 Task: Sort the products in the category "Pesto" by unit price (high first).
Action: Mouse moved to (274, 119)
Screenshot: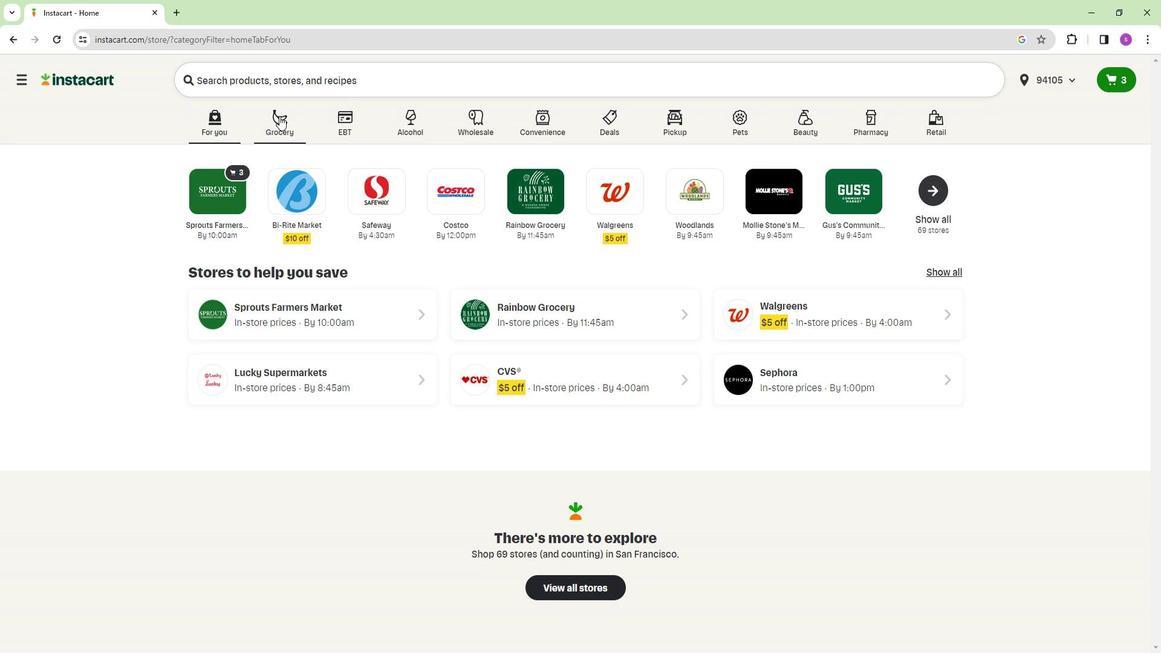 
Action: Mouse pressed left at (274, 119)
Screenshot: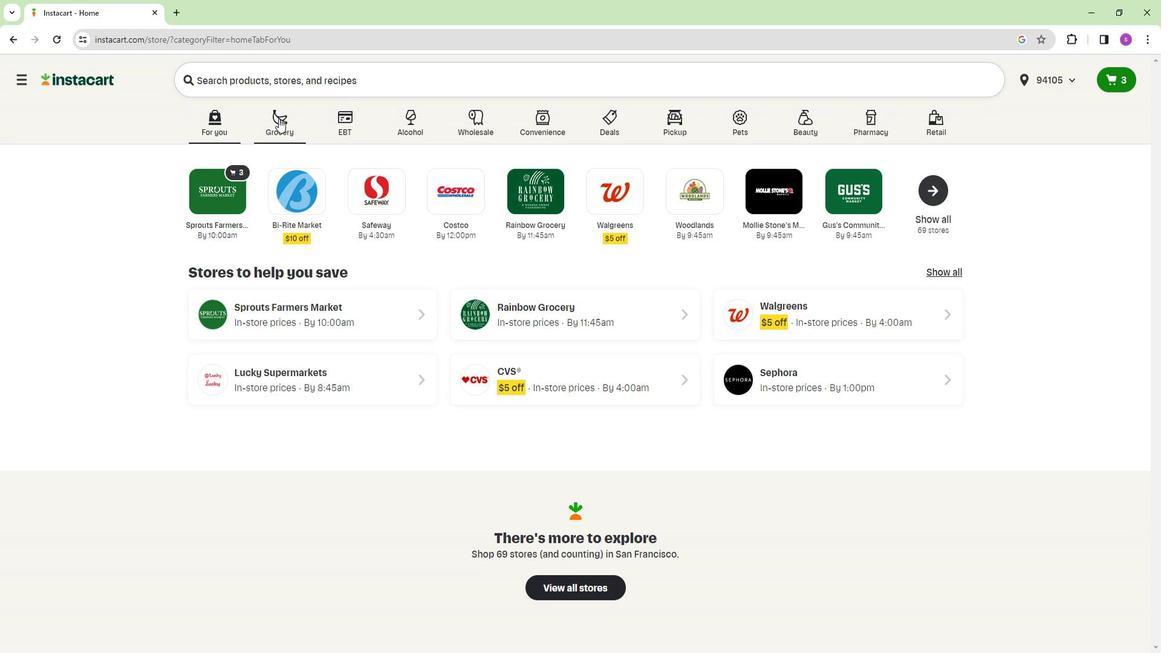 
Action: Mouse moved to (212, 200)
Screenshot: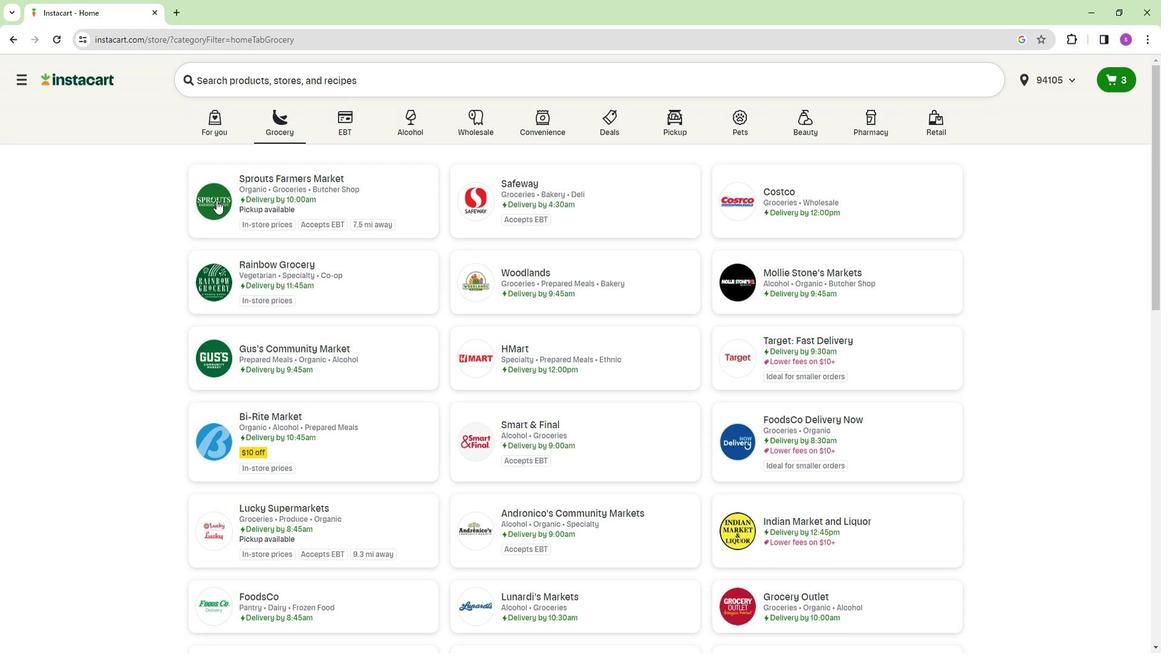 
Action: Mouse pressed left at (212, 200)
Screenshot: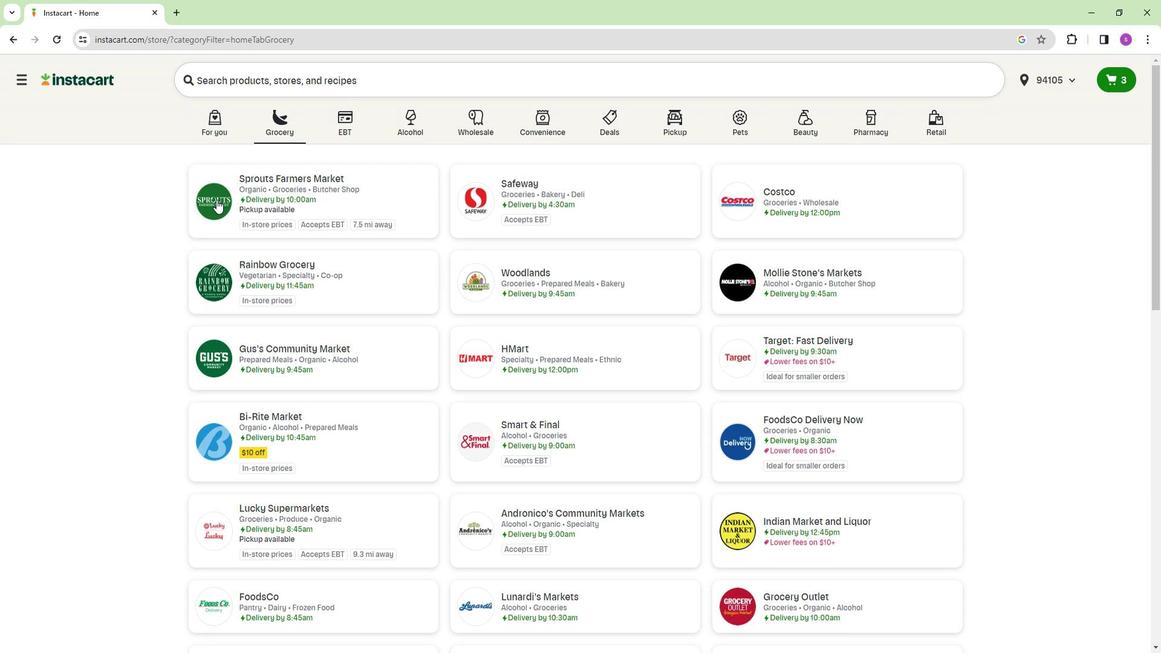 
Action: Mouse moved to (117, 454)
Screenshot: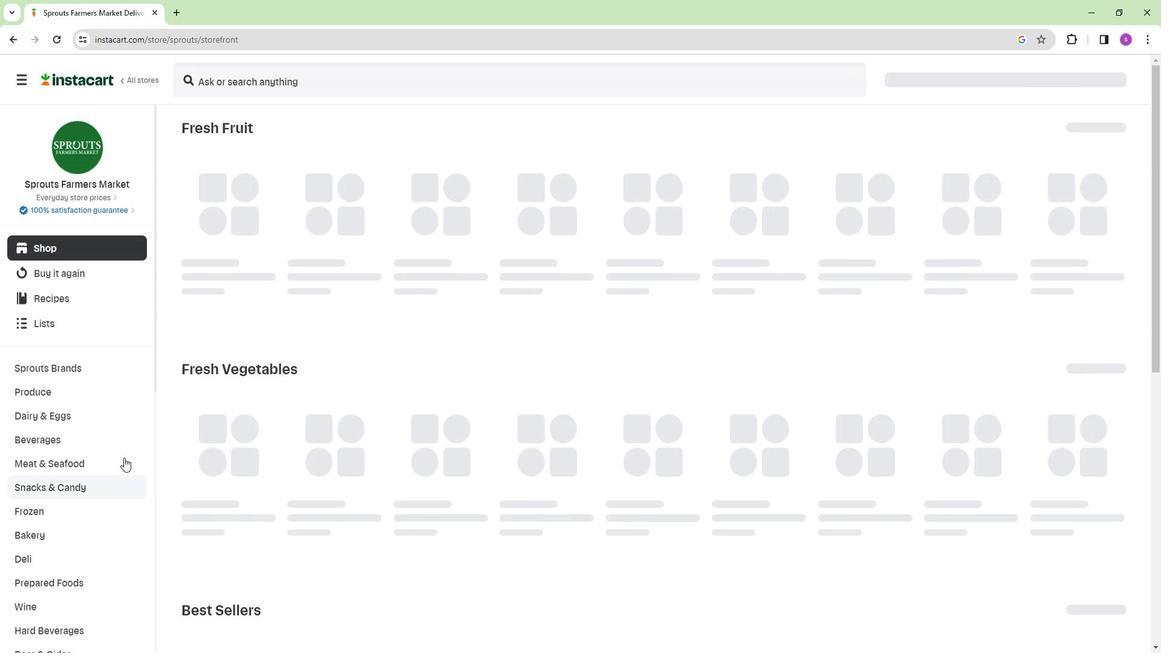 
Action: Mouse scrolled (117, 454) with delta (0, 0)
Screenshot: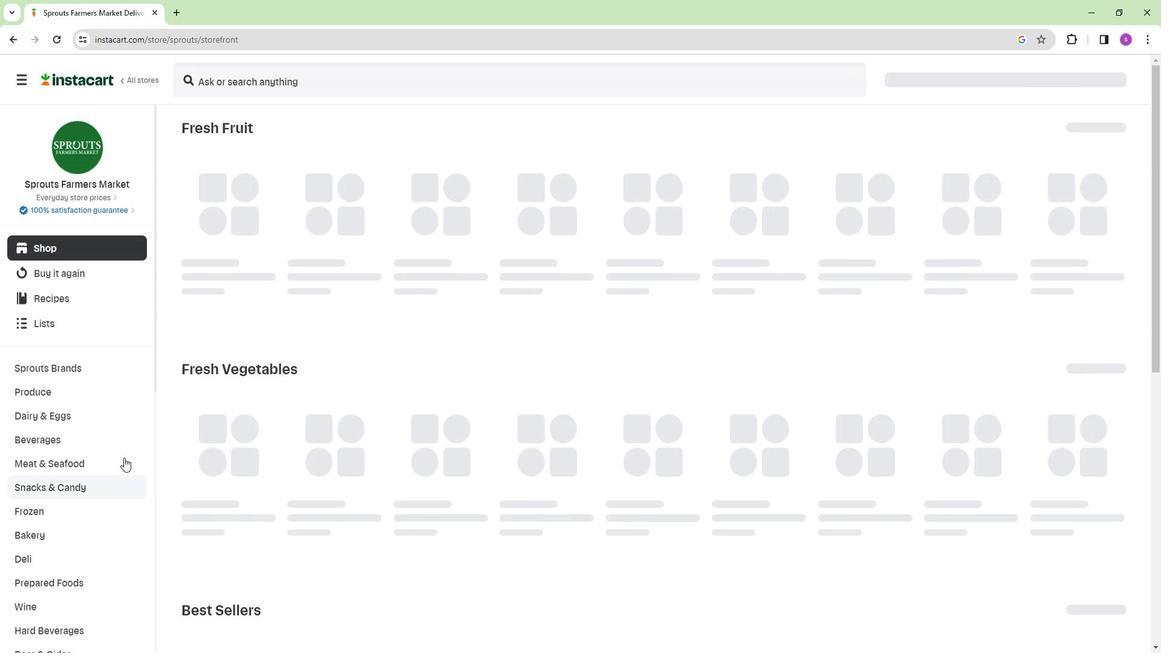 
Action: Mouse moved to (116, 448)
Screenshot: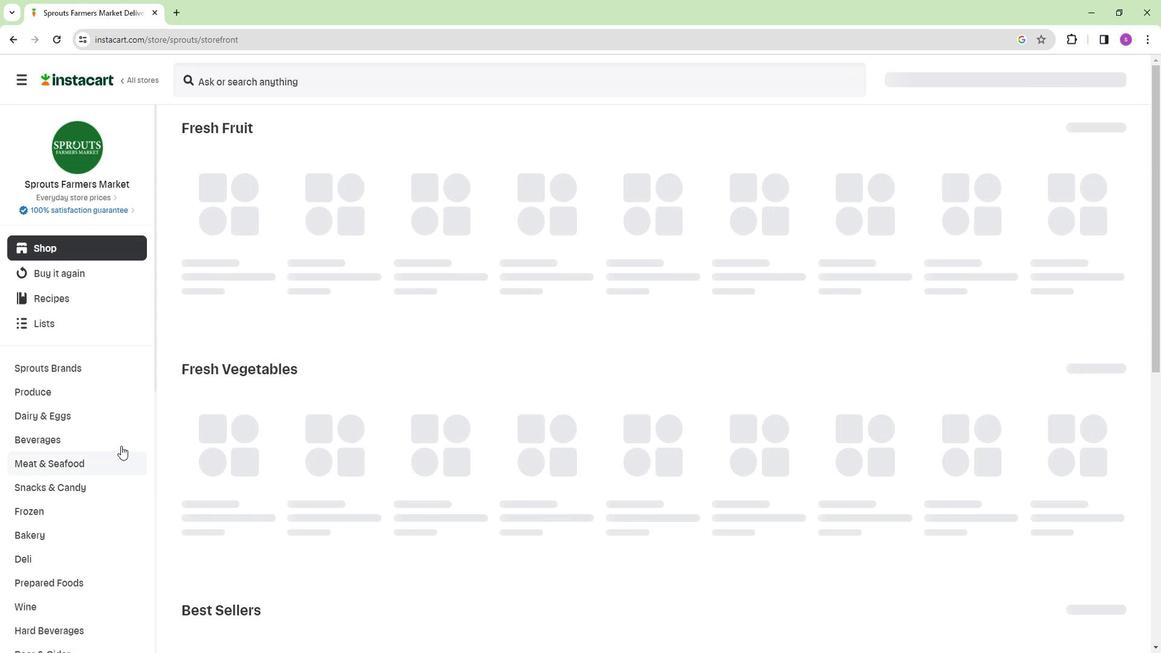 
Action: Mouse scrolled (116, 447) with delta (0, 0)
Screenshot: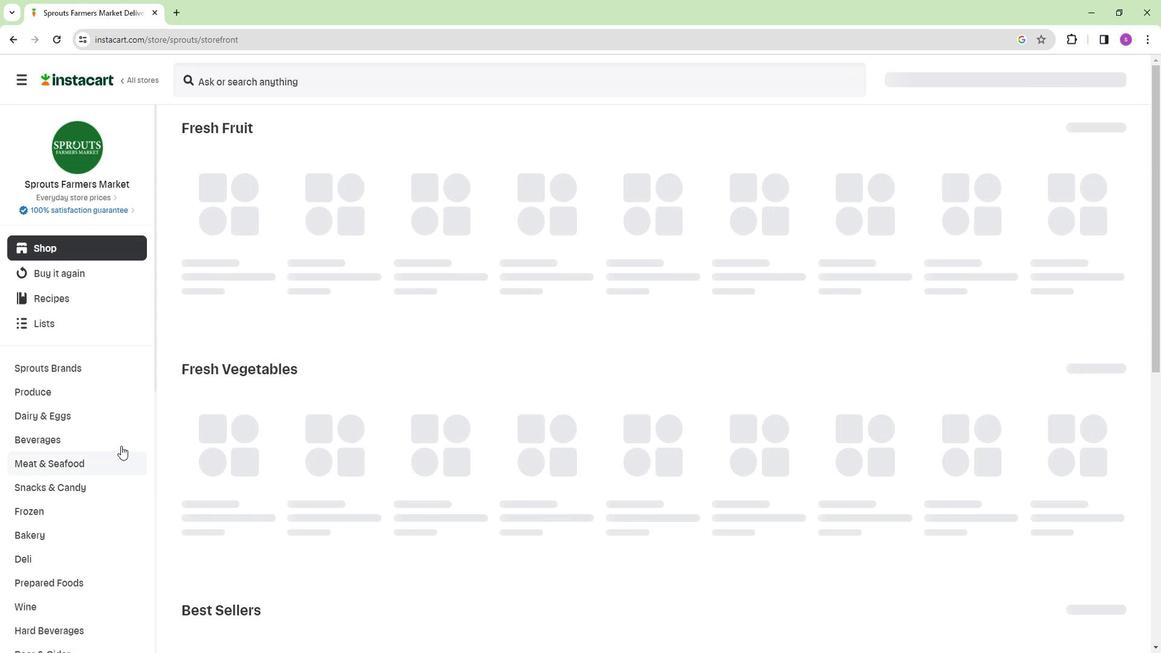 
Action: Mouse moved to (112, 410)
Screenshot: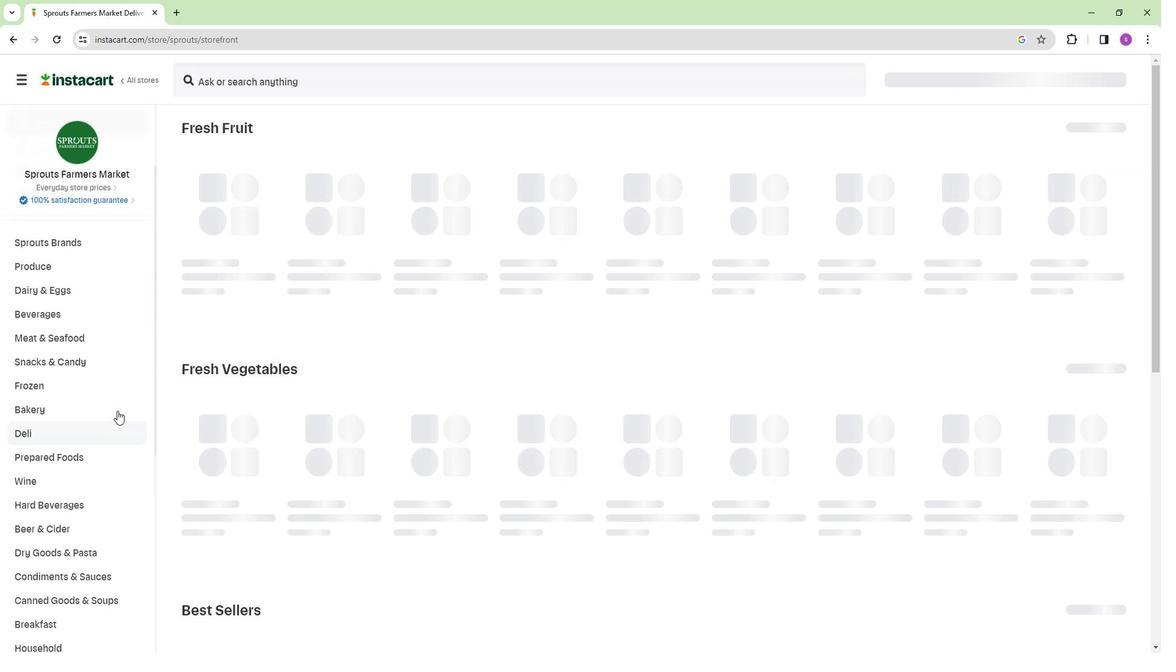 
Action: Mouse scrolled (112, 408) with delta (0, -1)
Screenshot: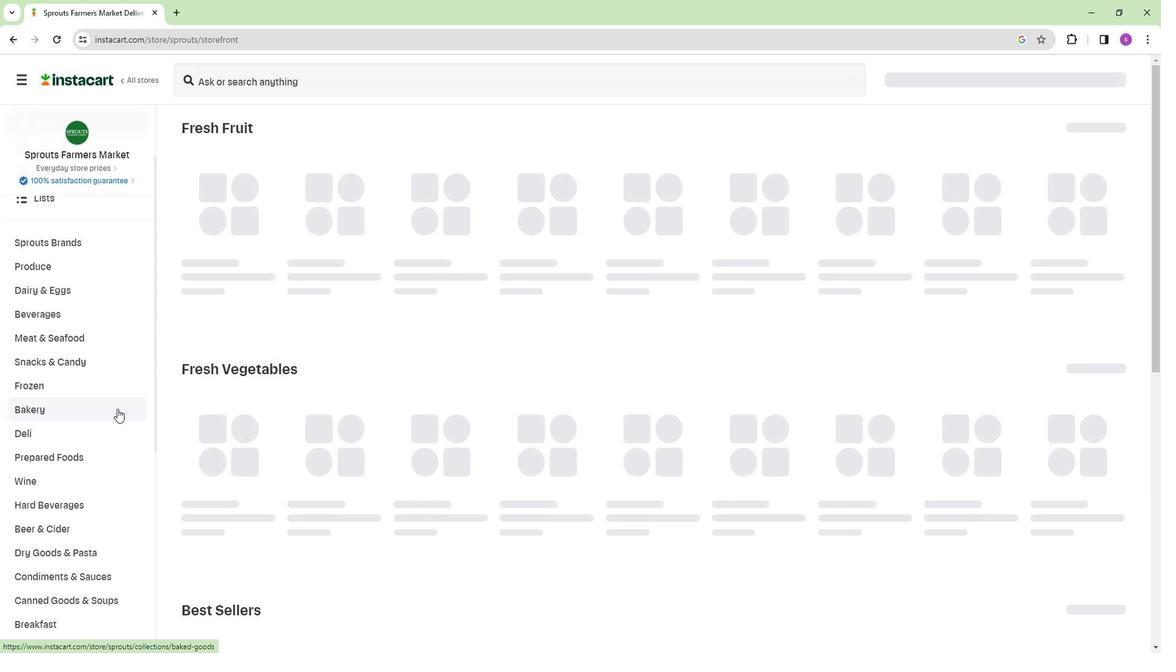 
Action: Mouse moved to (111, 488)
Screenshot: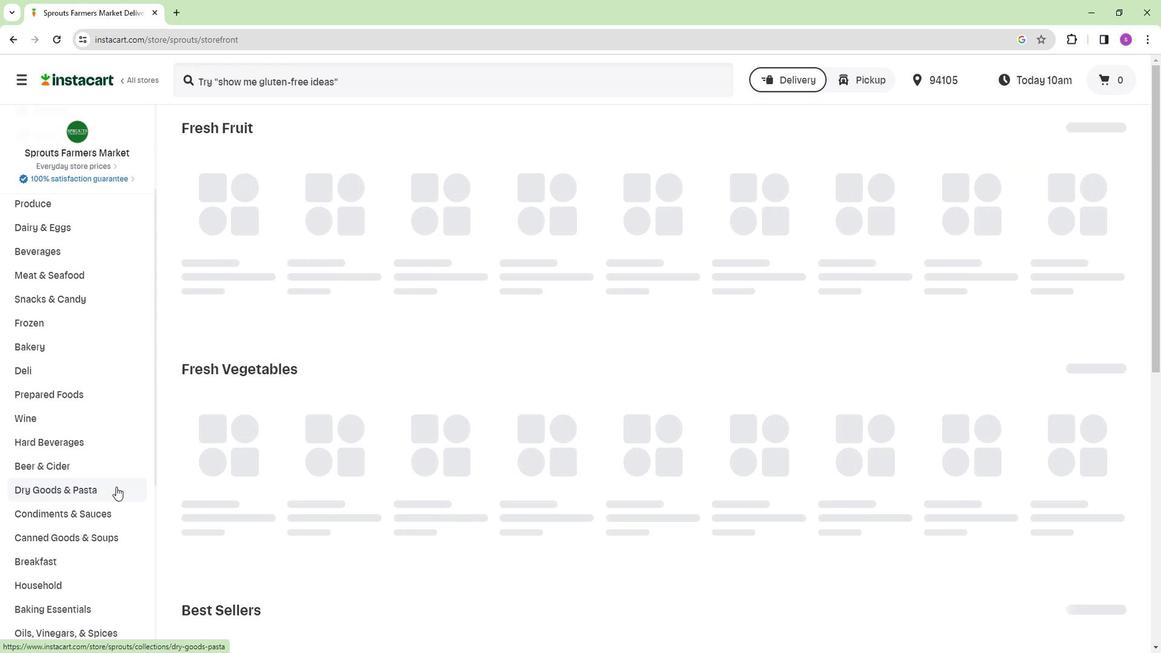 
Action: Mouse pressed left at (111, 488)
Screenshot: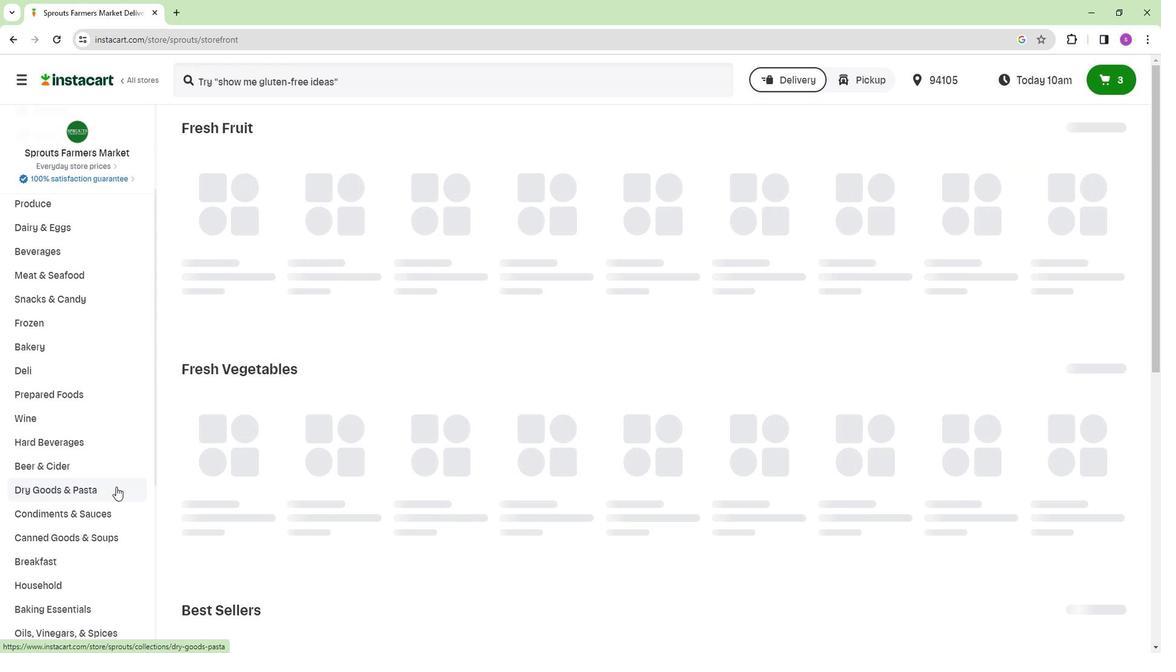 
Action: Mouse moved to (700, 158)
Screenshot: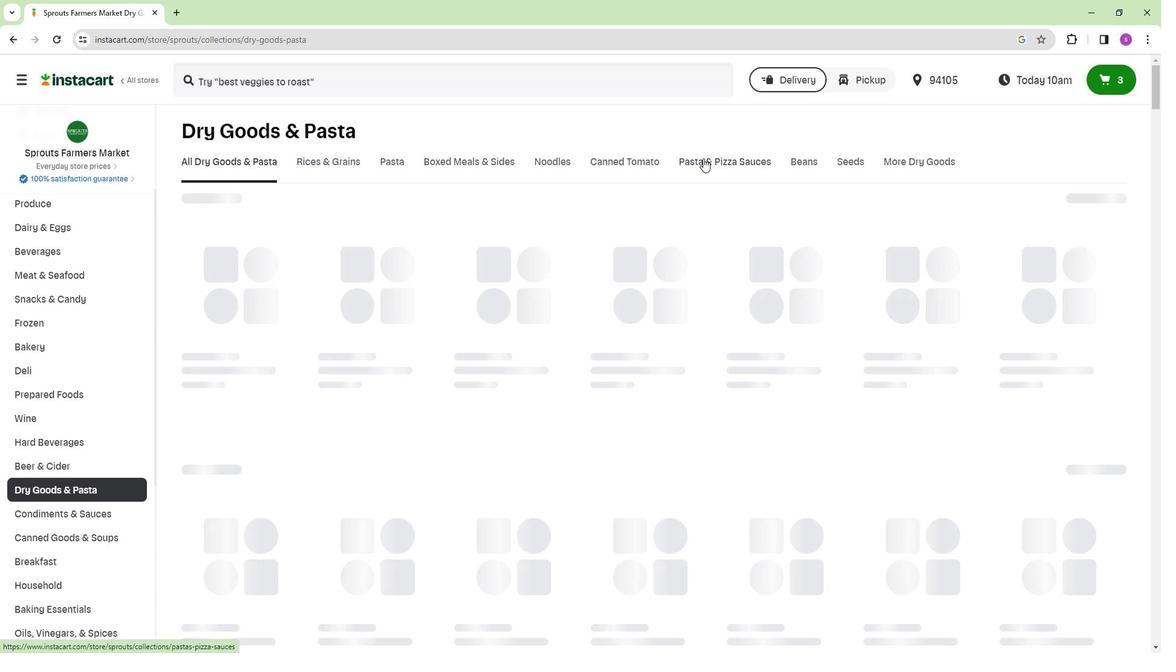 
Action: Mouse pressed left at (700, 158)
Screenshot: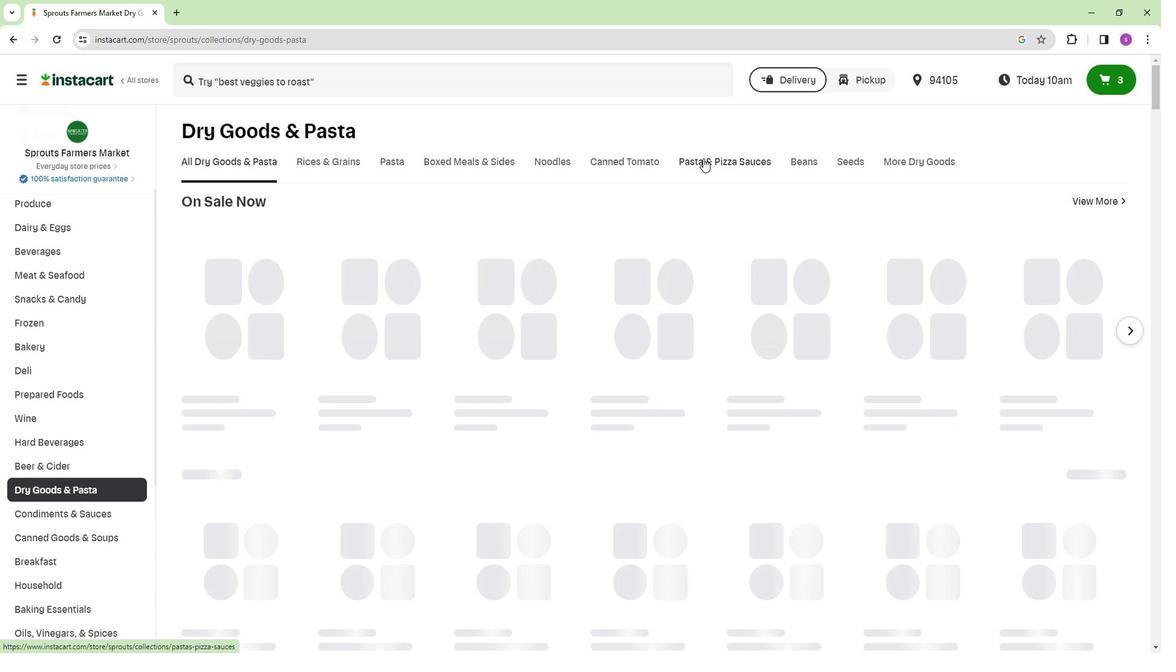 
Action: Mouse moved to (514, 219)
Screenshot: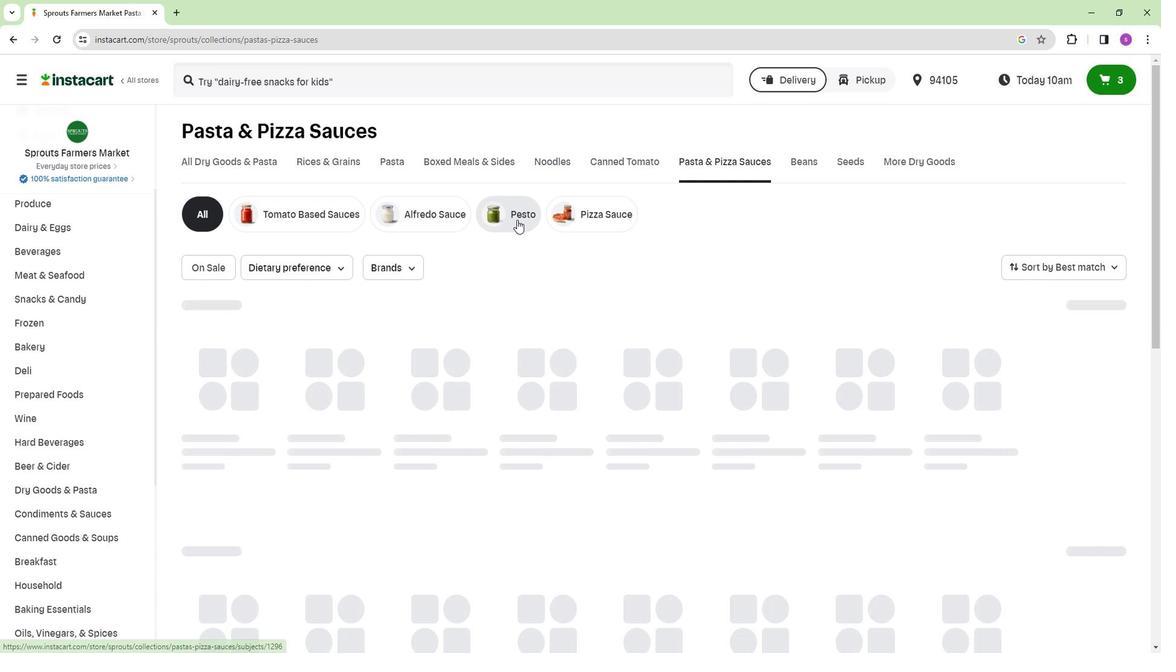 
Action: Mouse pressed left at (514, 219)
Screenshot: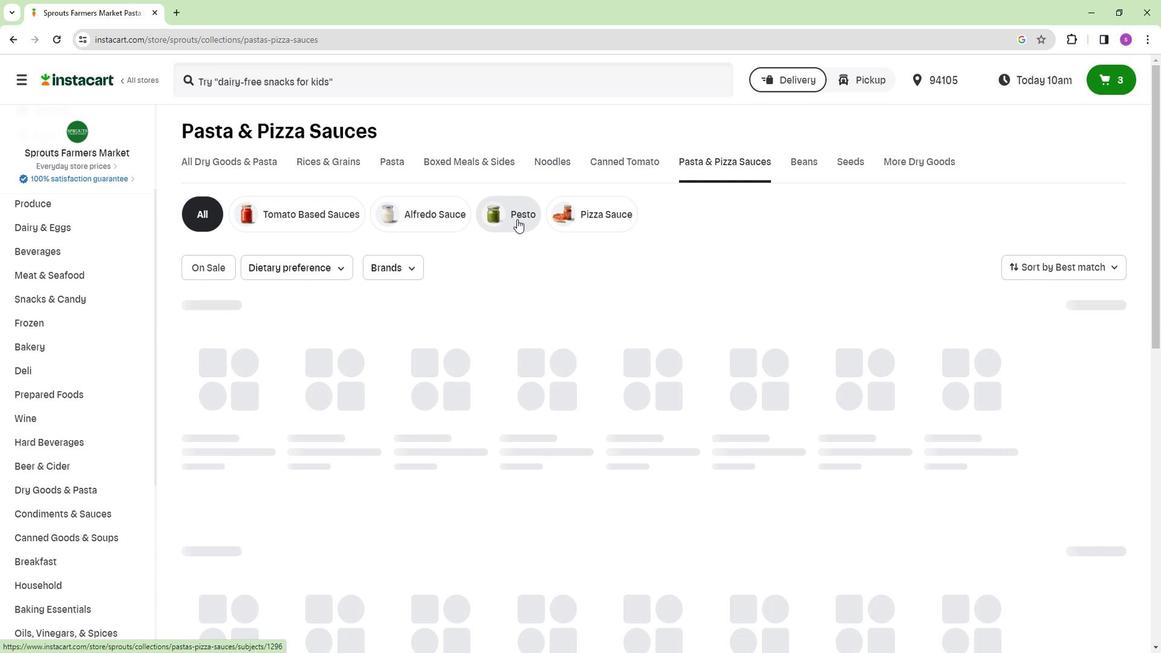 
Action: Mouse moved to (1113, 267)
Screenshot: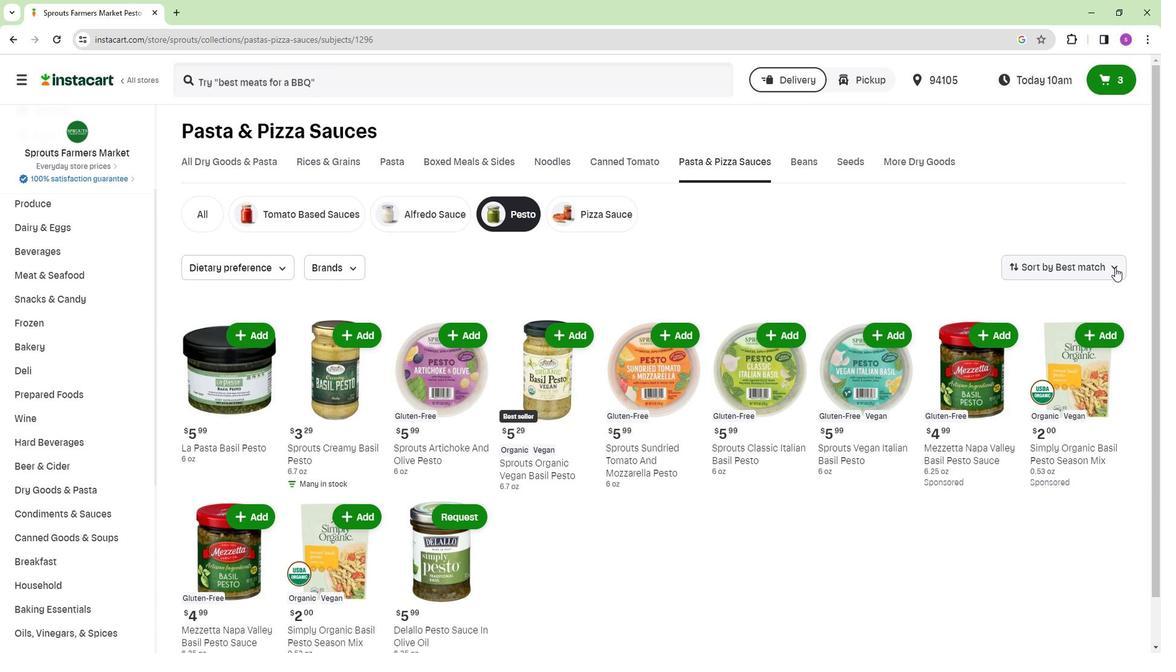 
Action: Mouse pressed left at (1113, 267)
Screenshot: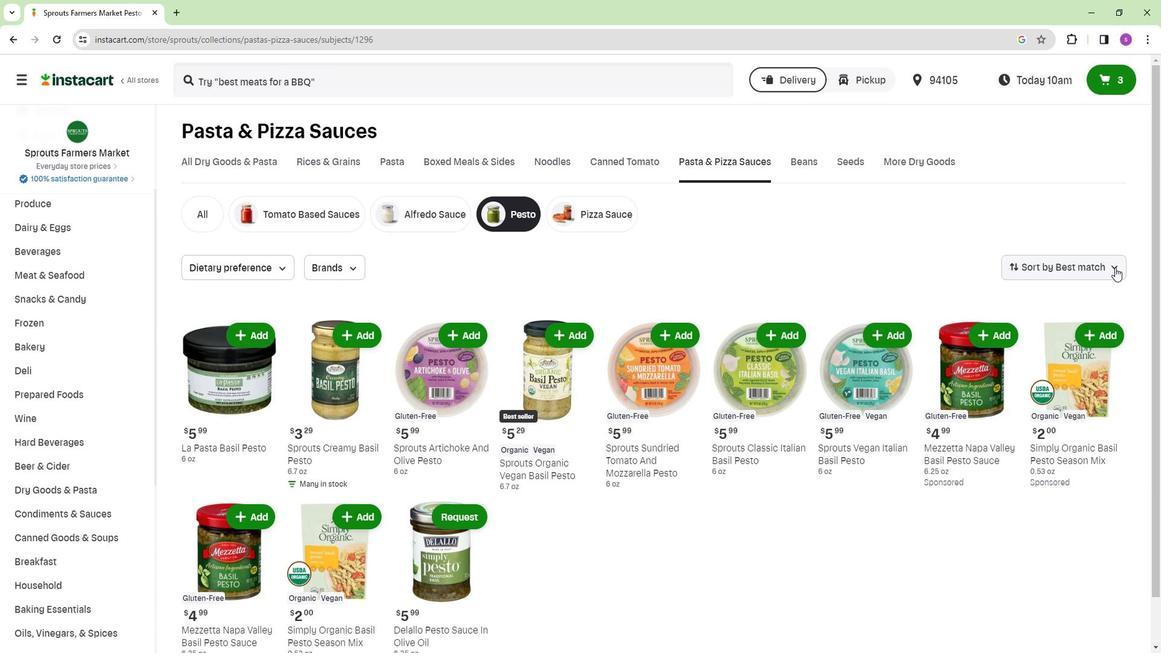 
Action: Mouse moved to (1073, 411)
Screenshot: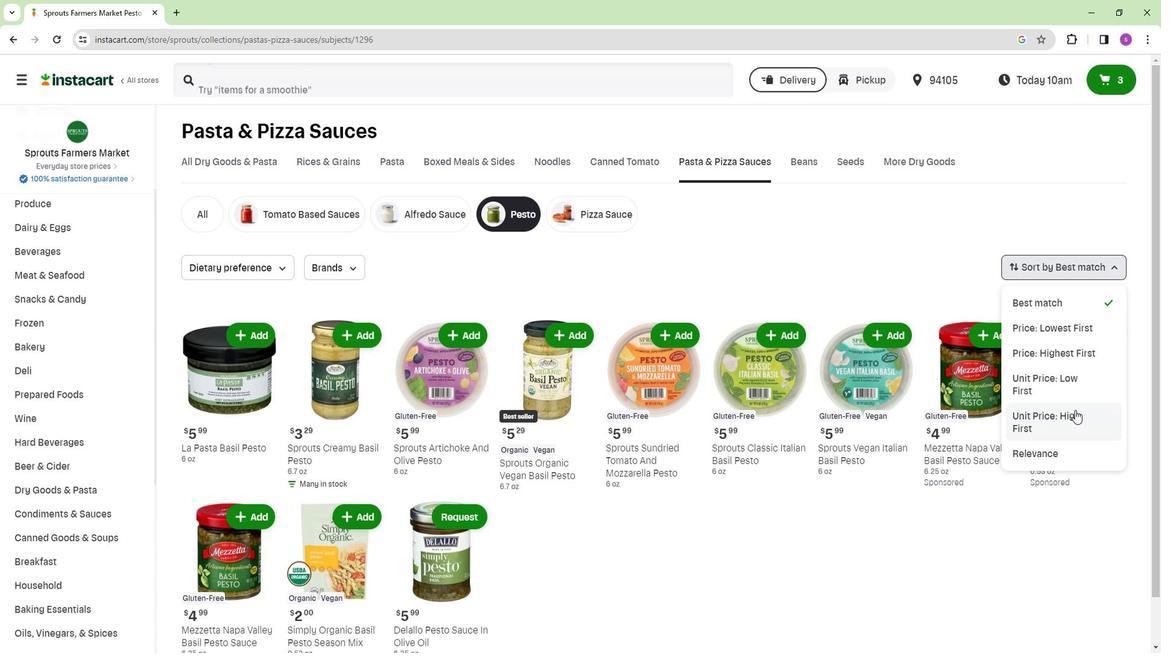 
Action: Mouse pressed left at (1073, 411)
Screenshot: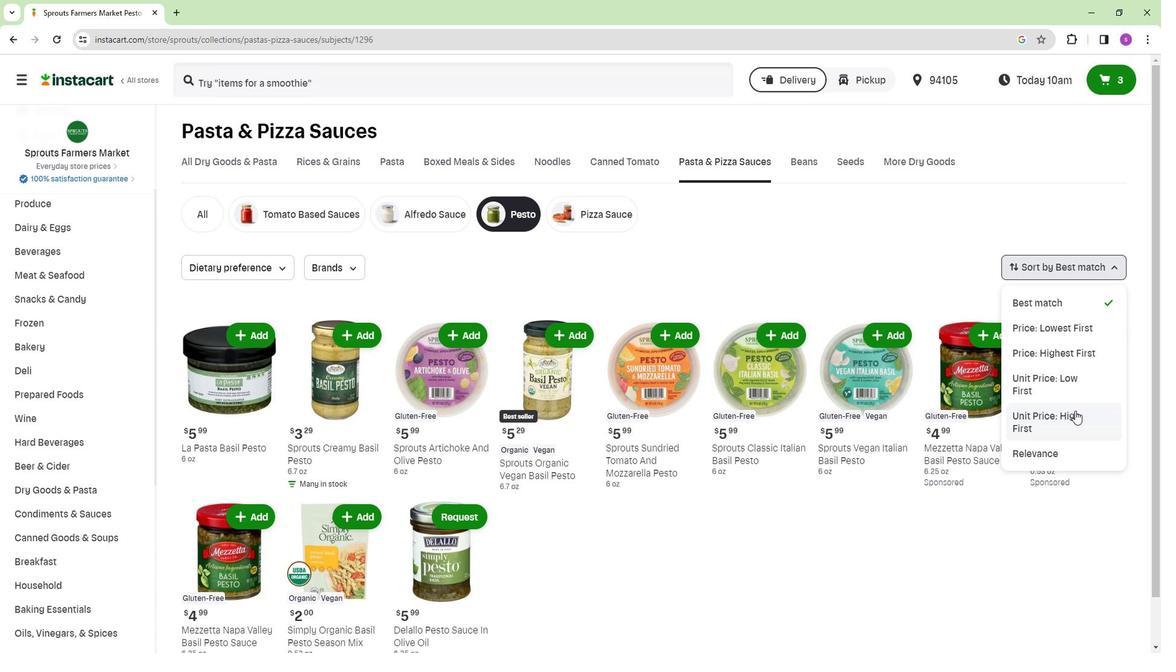 
Action: Mouse moved to (682, 342)
Screenshot: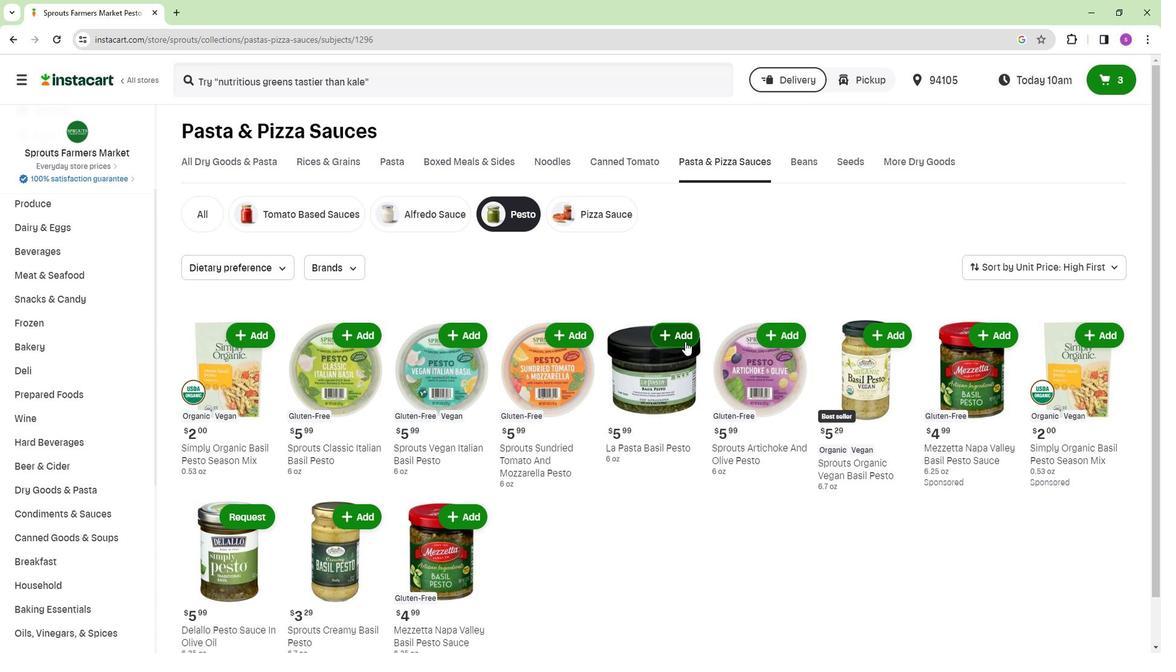 
Action: Mouse scrolled (682, 342) with delta (0, 0)
Screenshot: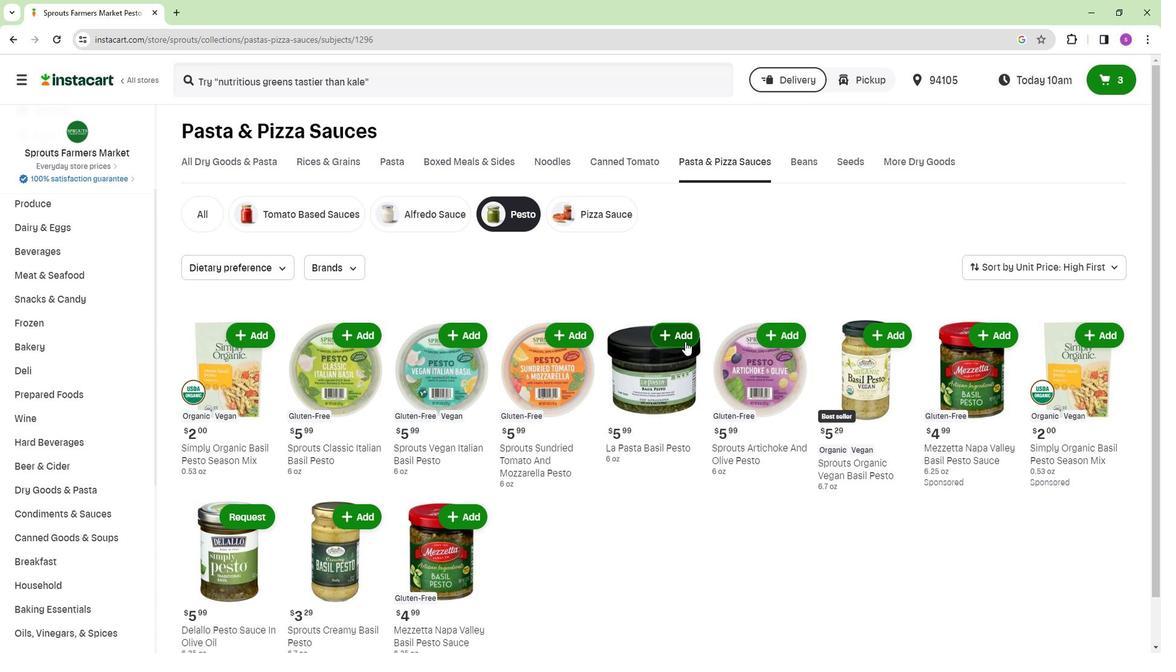 
Action: Mouse moved to (682, 342)
Screenshot: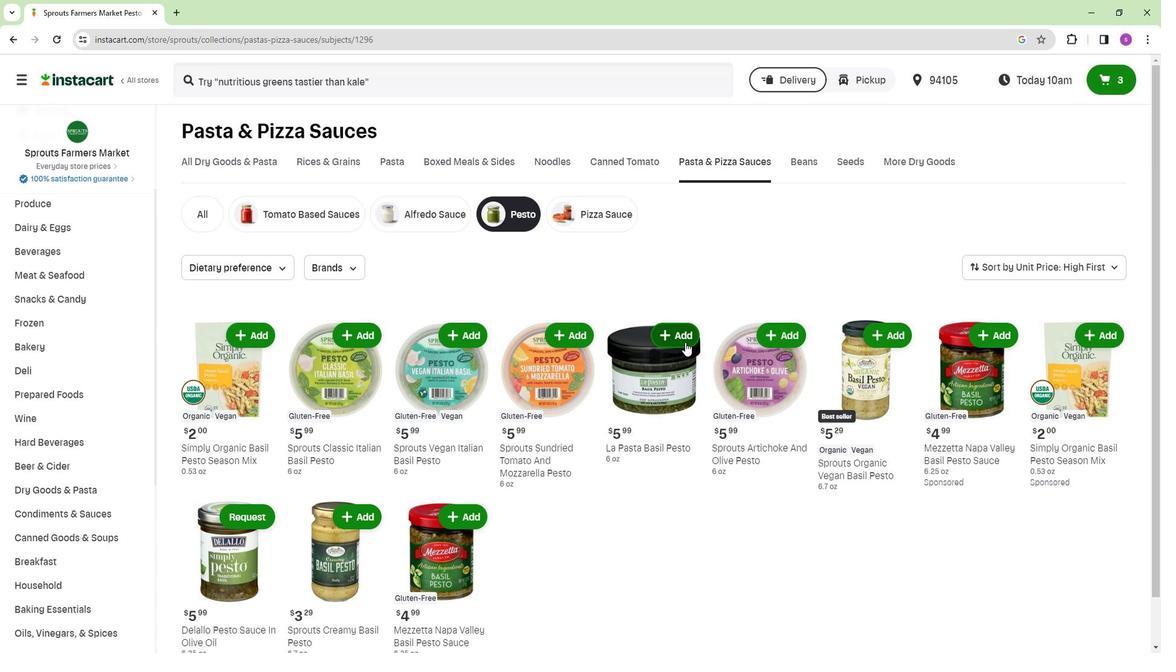 
Action: Mouse scrolled (682, 342) with delta (0, 0)
Screenshot: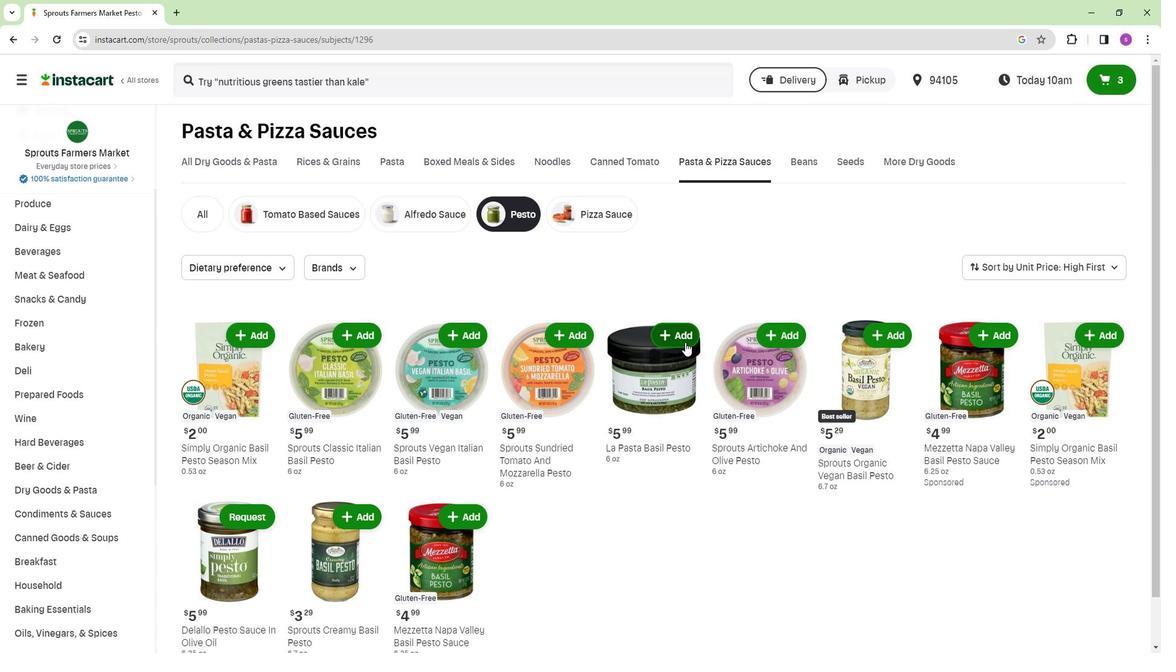 
Action: Mouse scrolled (682, 342) with delta (0, 0)
Screenshot: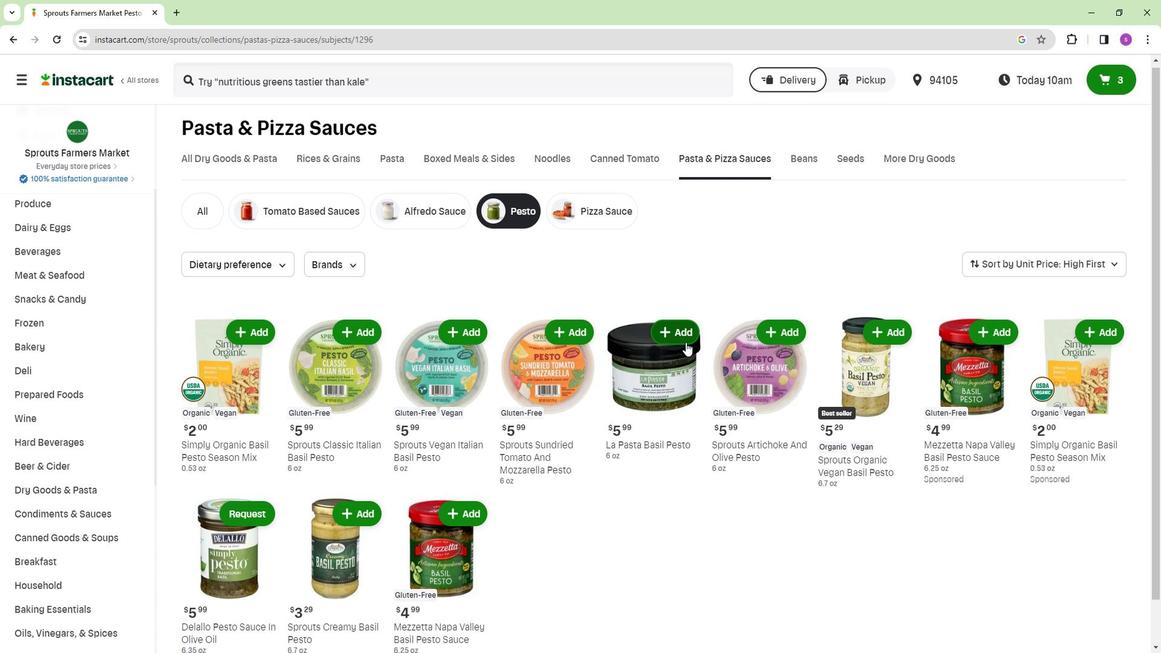
Action: Mouse scrolled (682, 343) with delta (0, 0)
Screenshot: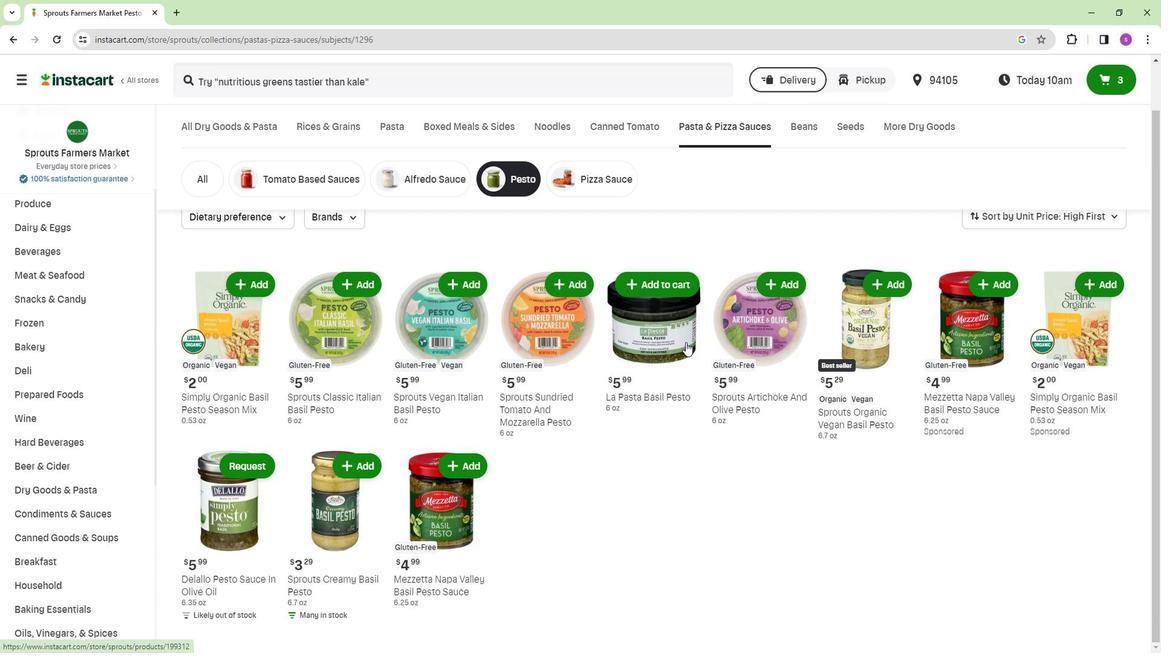 
Action: Mouse moved to (688, 348)
Screenshot: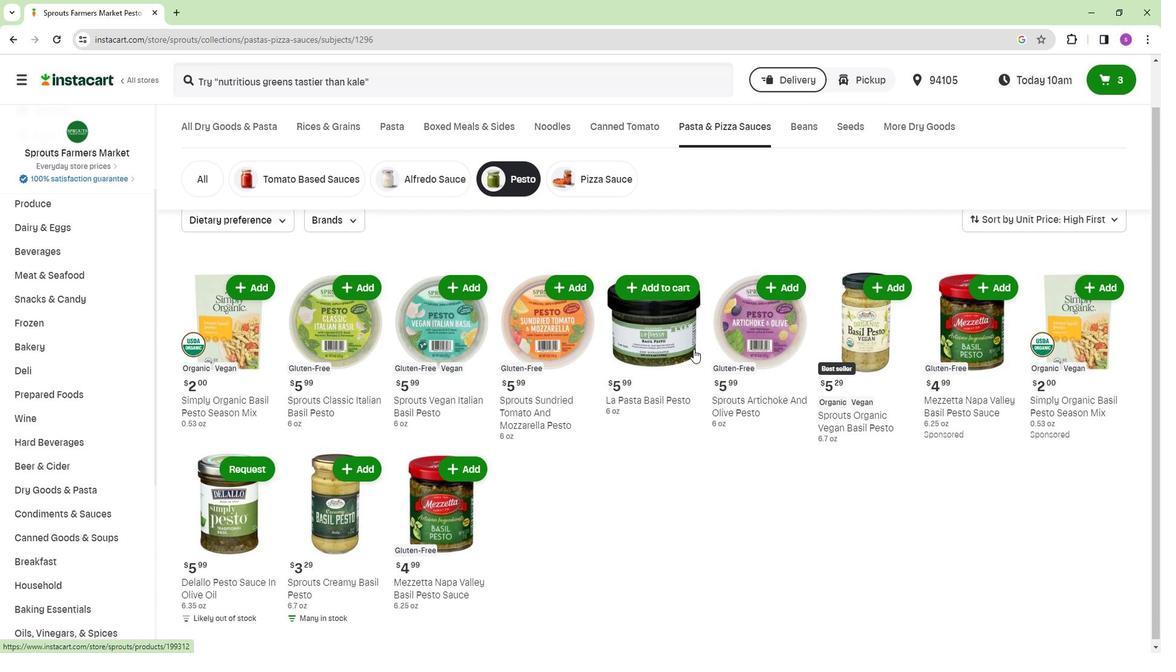 
Action: Mouse scrolled (688, 348) with delta (0, 0)
Screenshot: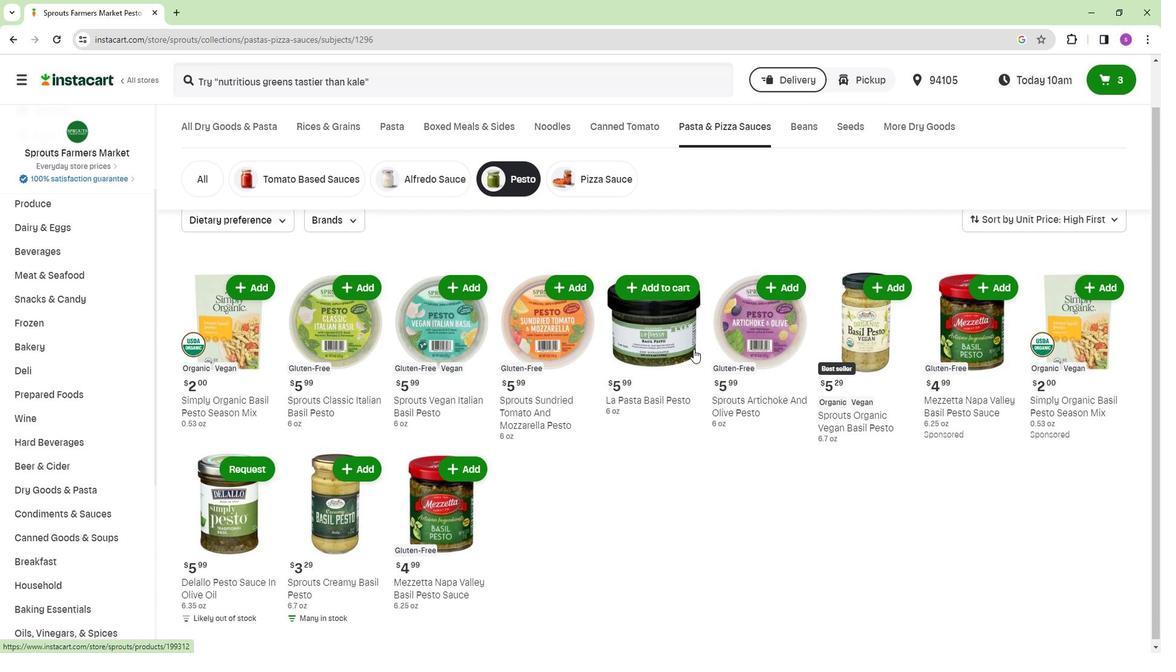 
Action: Mouse moved to (693, 351)
Screenshot: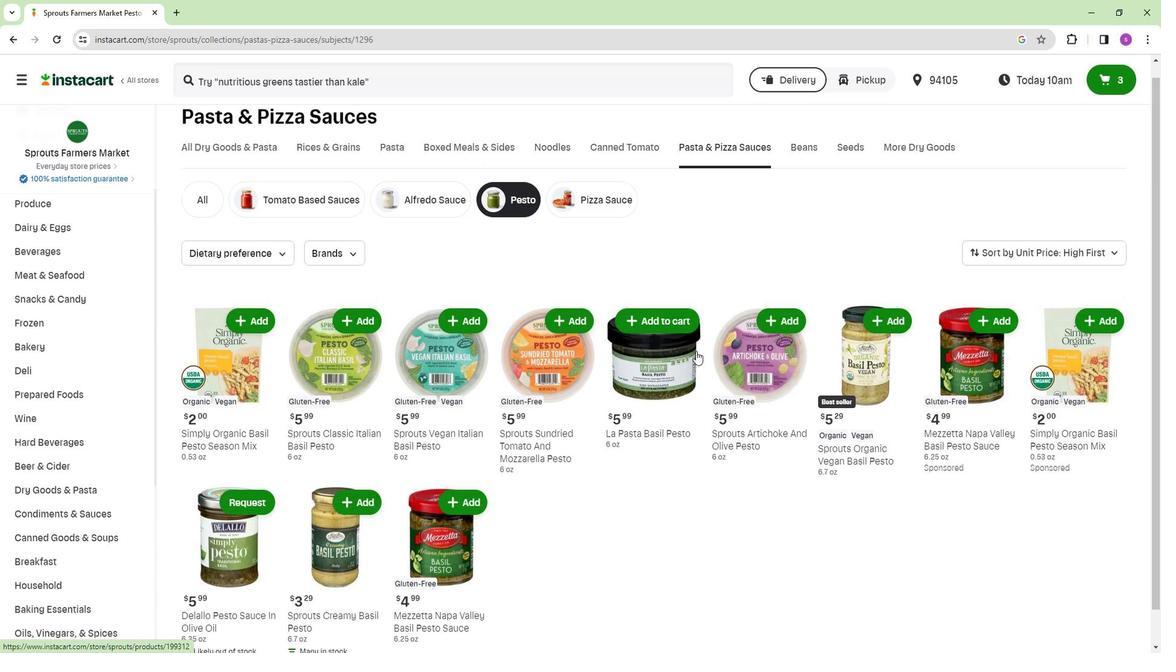 
Action: Mouse scrolled (693, 352) with delta (0, 0)
Screenshot: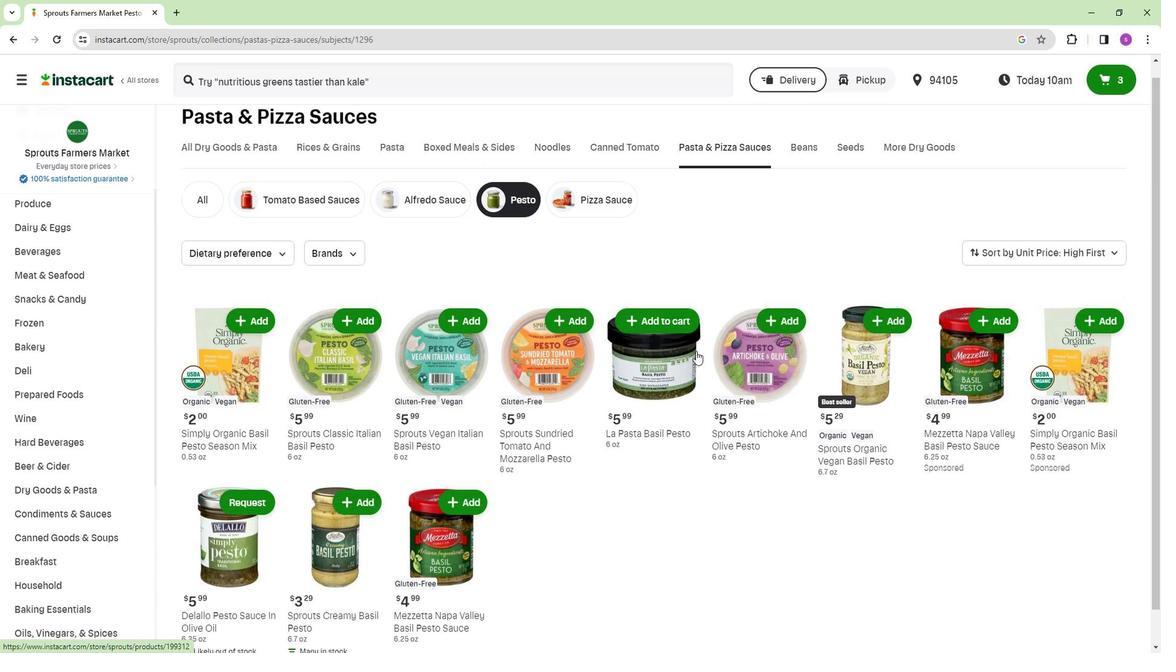 
Action: Mouse moved to (738, 261)
Screenshot: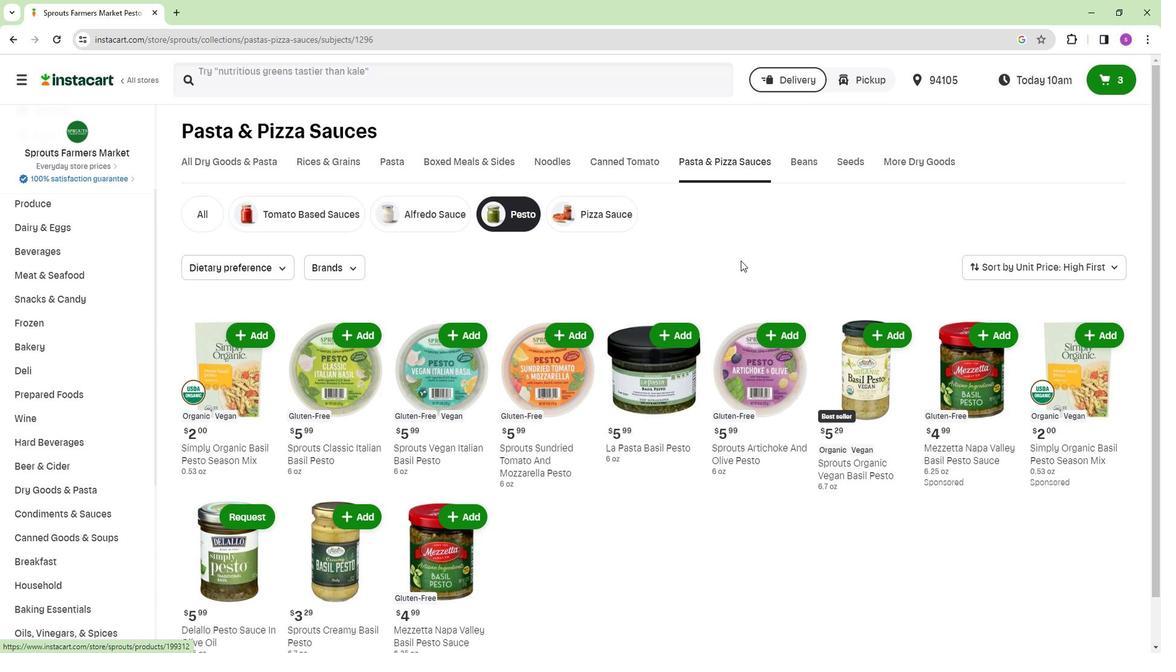 
